 Task: AccessTitles from Content Library.
Action: Mouse moved to (632, 291)
Screenshot: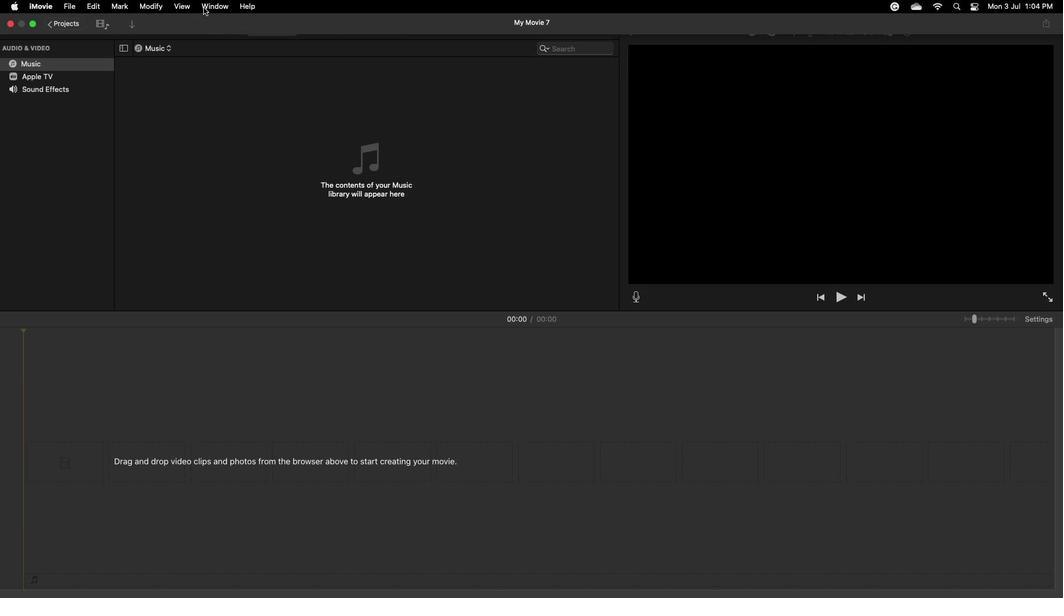 
Action: Mouse pressed left at (632, 291)
Screenshot: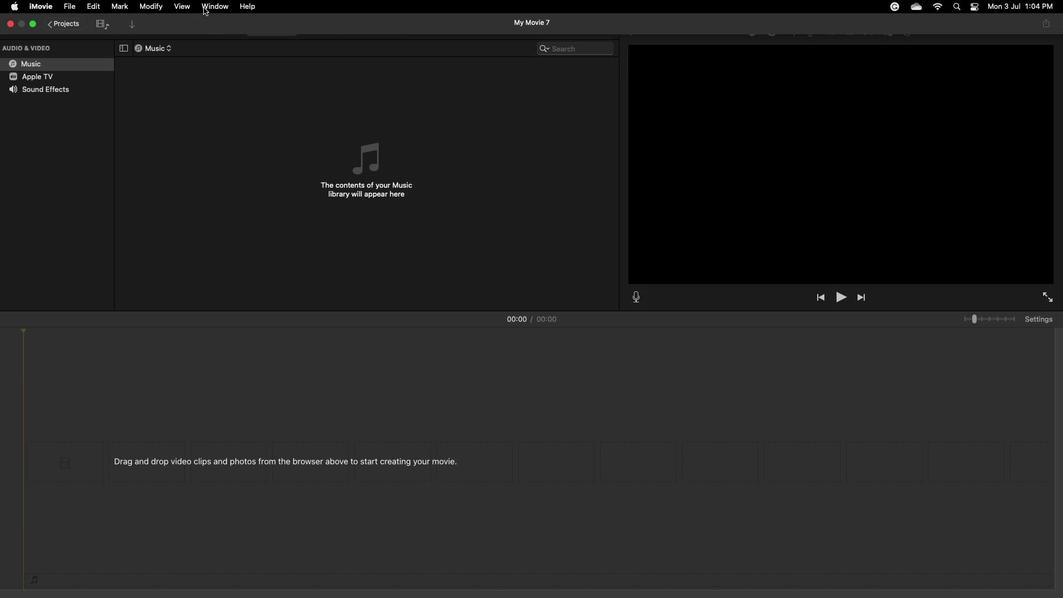 
Action: Mouse moved to (632, 291)
Screenshot: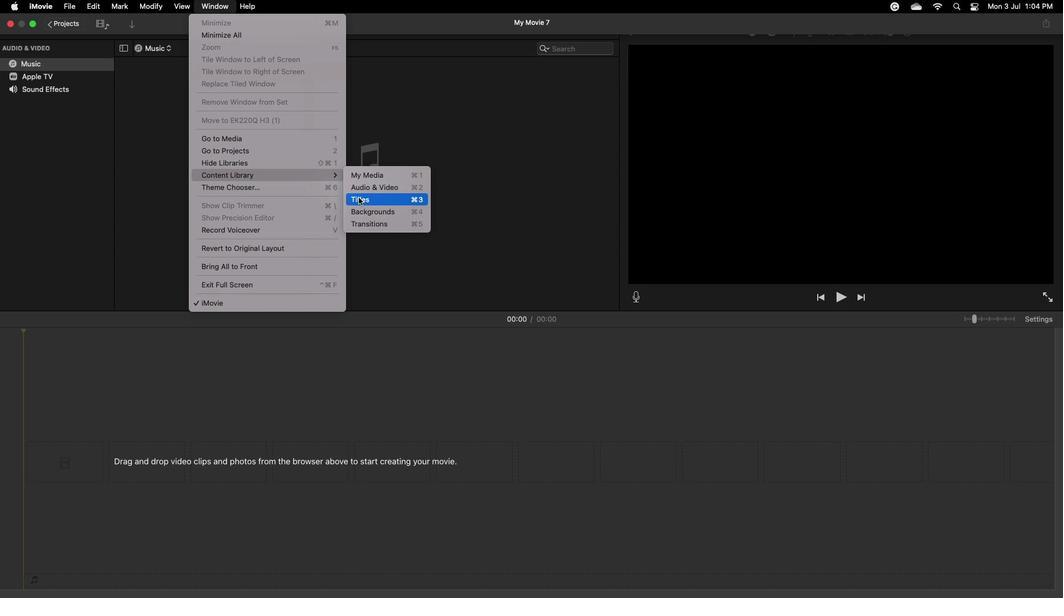 
Action: Mouse pressed left at (632, 291)
Screenshot: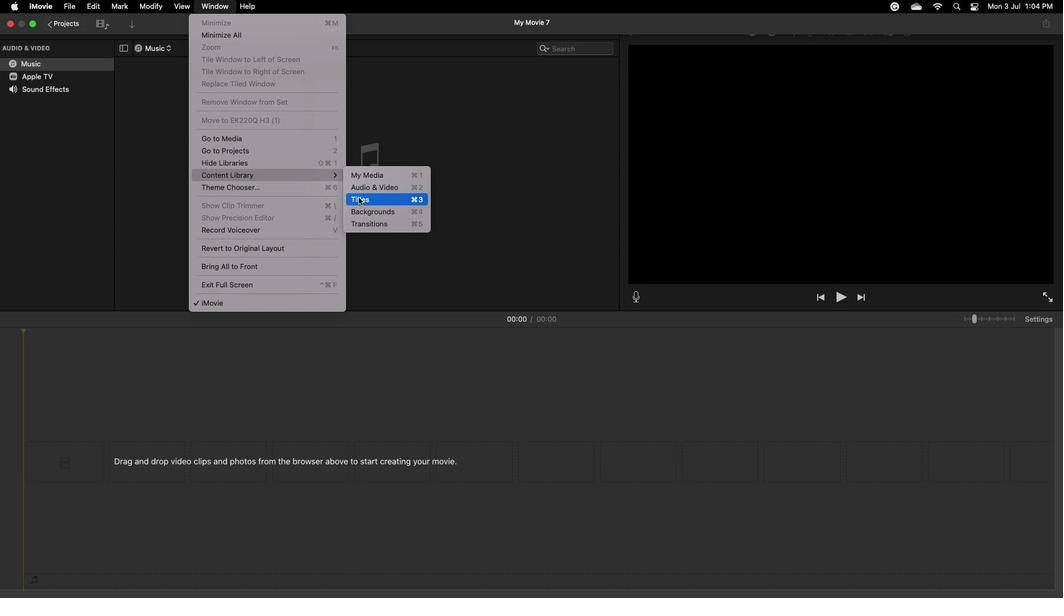 
